 Task: Set the length of the major ticks on the chart to 24px.
Action: Mouse pressed left at (129, 259)
Screenshot: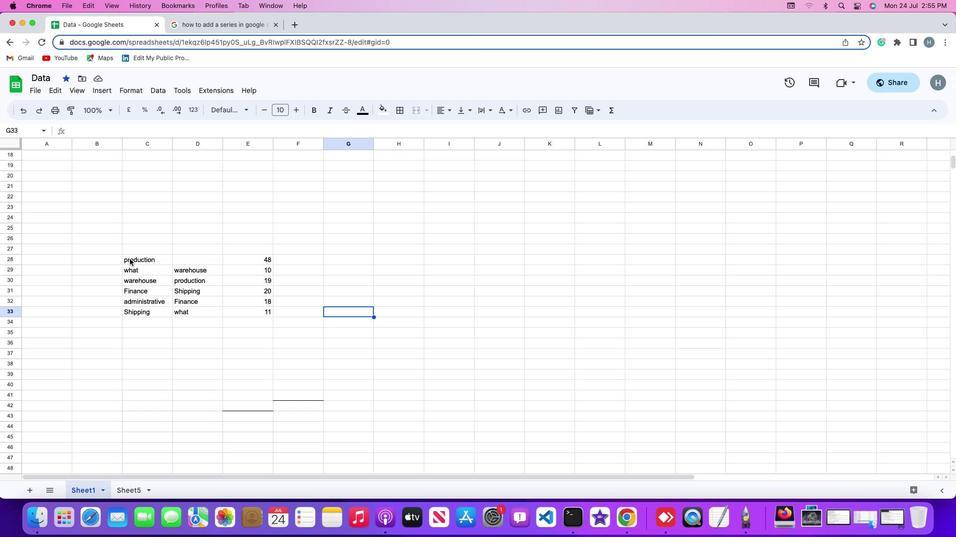 
Action: Mouse pressed left at (129, 259)
Screenshot: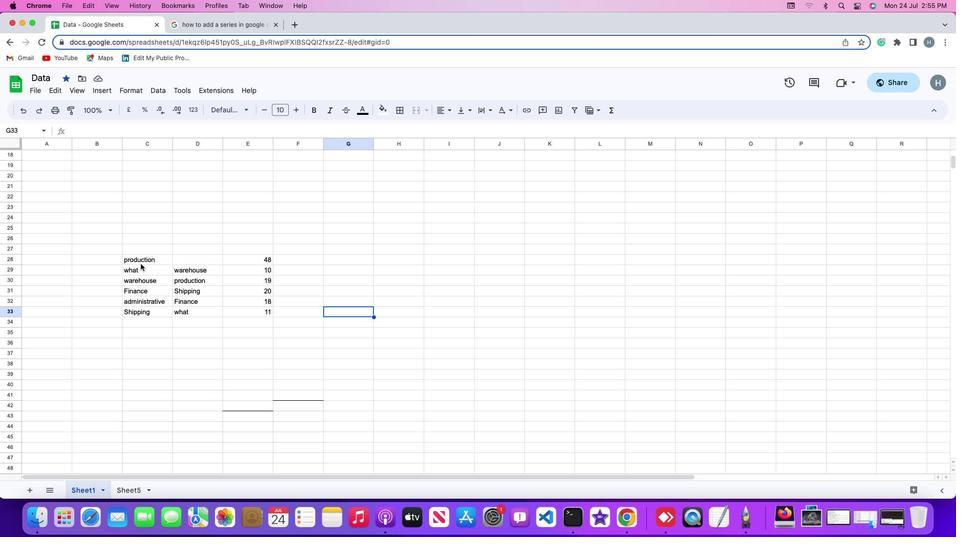 
Action: Mouse moved to (104, 91)
Screenshot: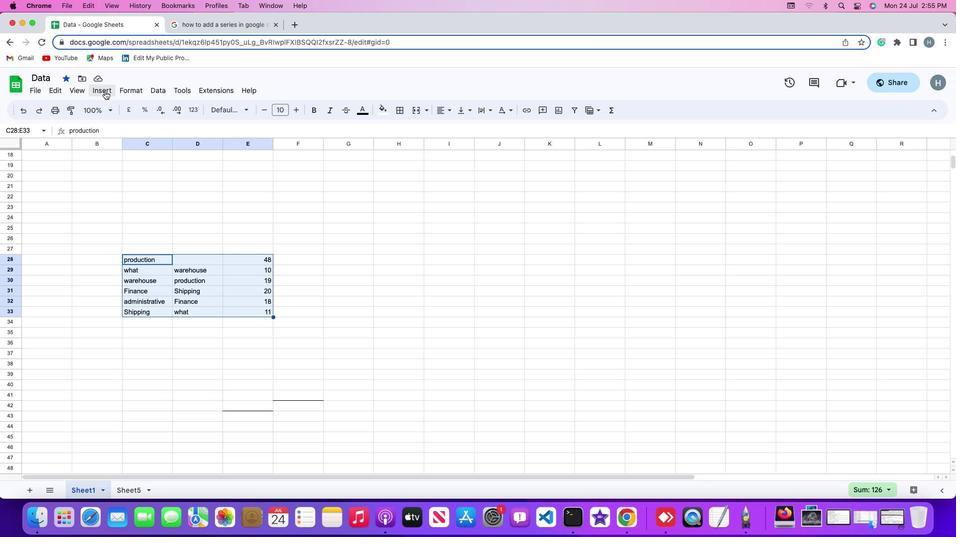 
Action: Mouse pressed left at (104, 91)
Screenshot: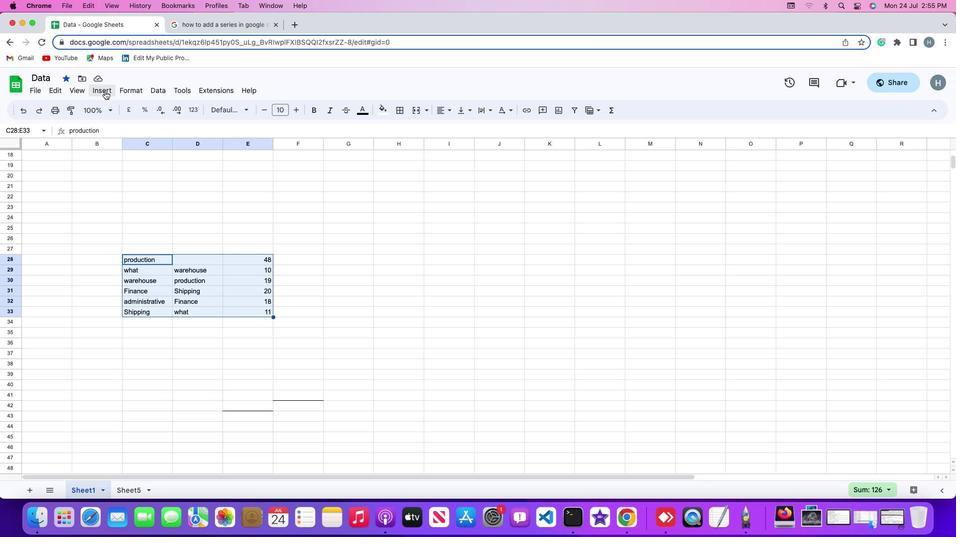 
Action: Mouse moved to (129, 179)
Screenshot: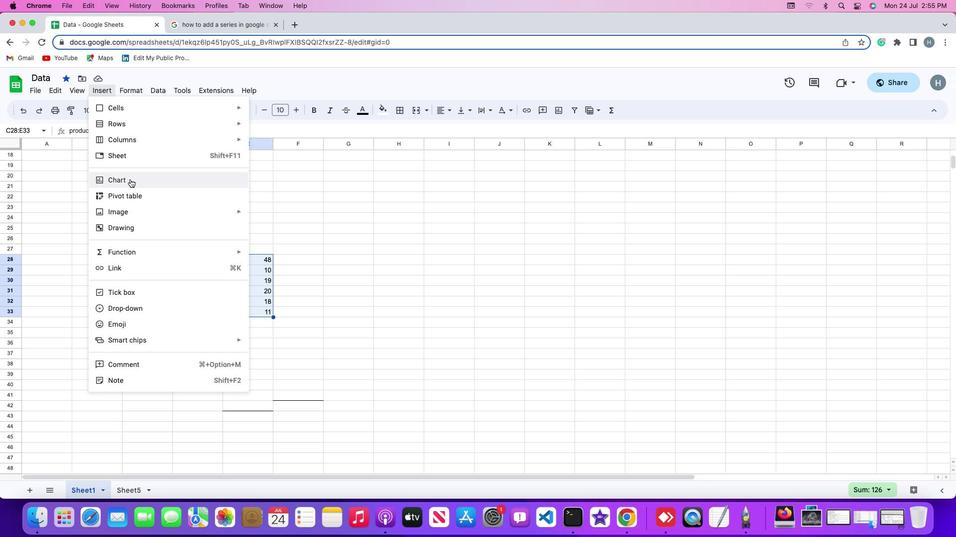 
Action: Mouse pressed left at (129, 179)
Screenshot: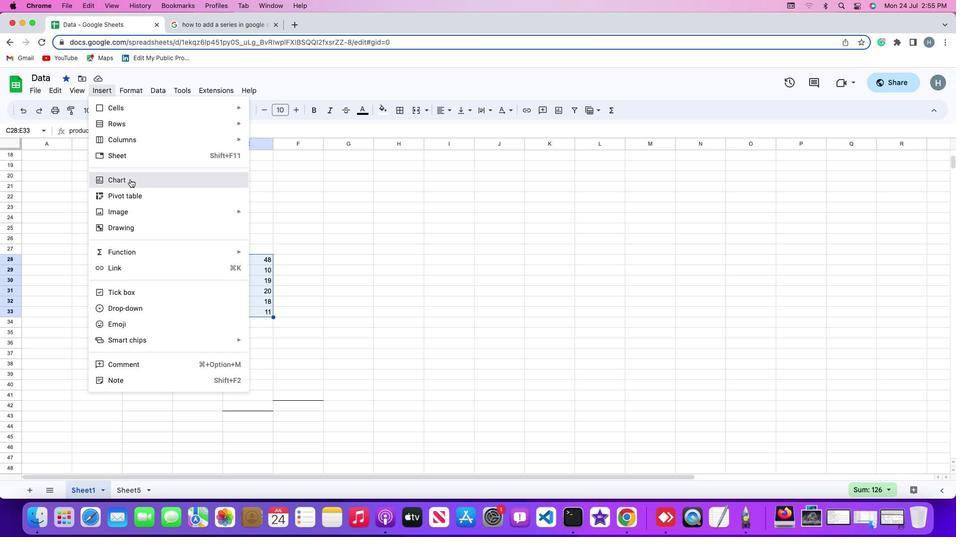 
Action: Mouse moved to (908, 136)
Screenshot: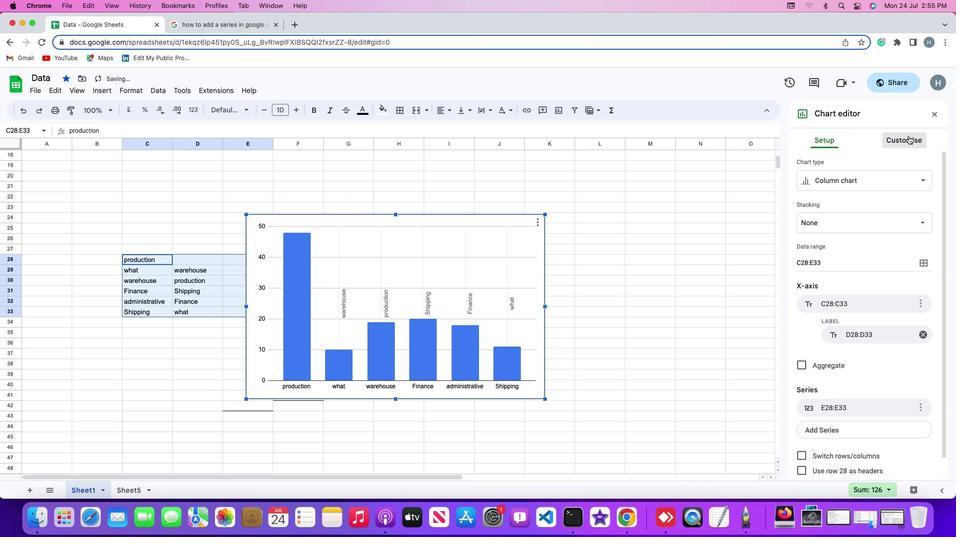 
Action: Mouse pressed left at (908, 136)
Screenshot: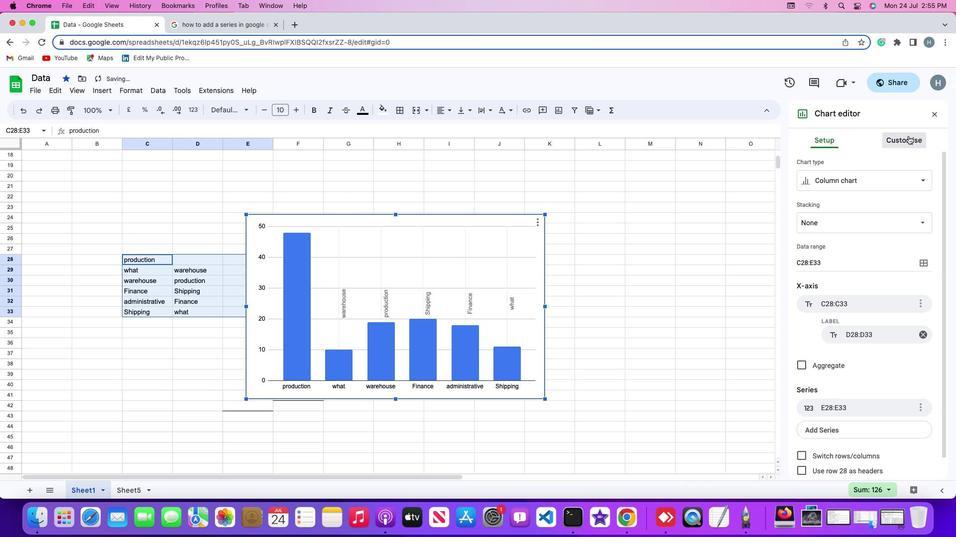 
Action: Mouse moved to (836, 349)
Screenshot: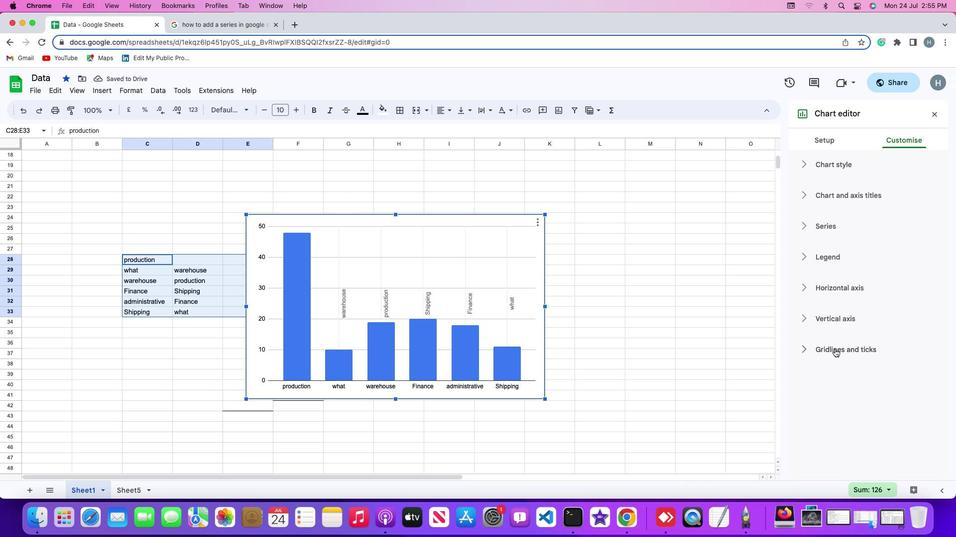 
Action: Mouse pressed left at (836, 349)
Screenshot: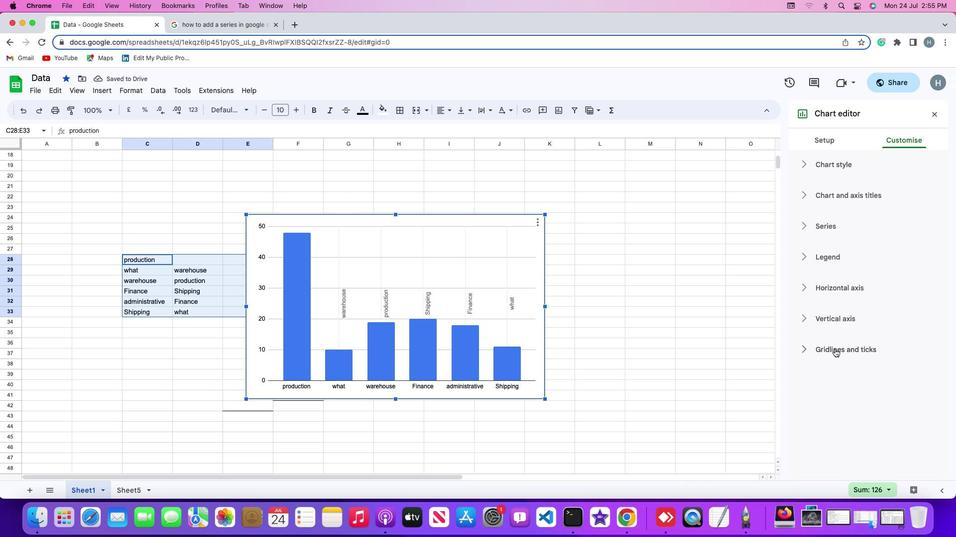 
Action: Mouse moved to (805, 407)
Screenshot: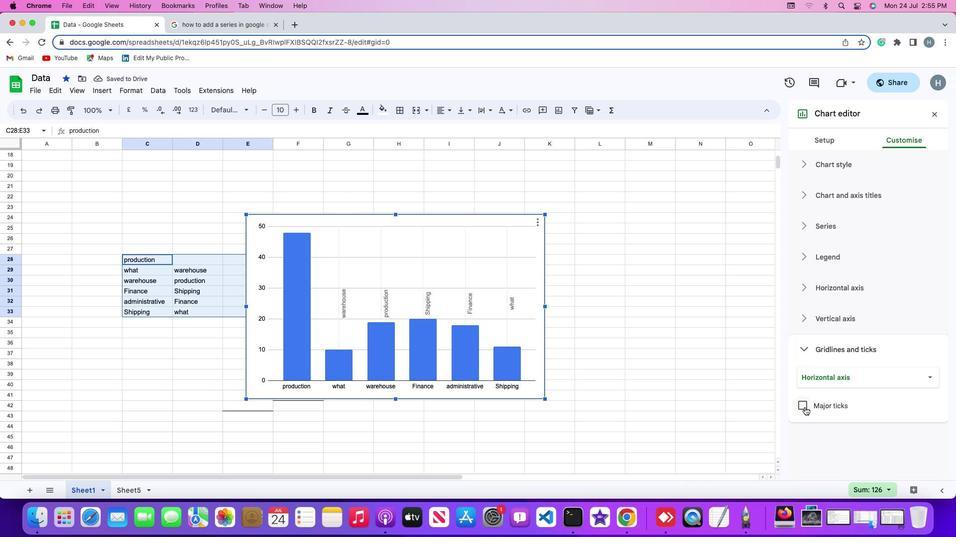 
Action: Mouse pressed left at (805, 407)
Screenshot: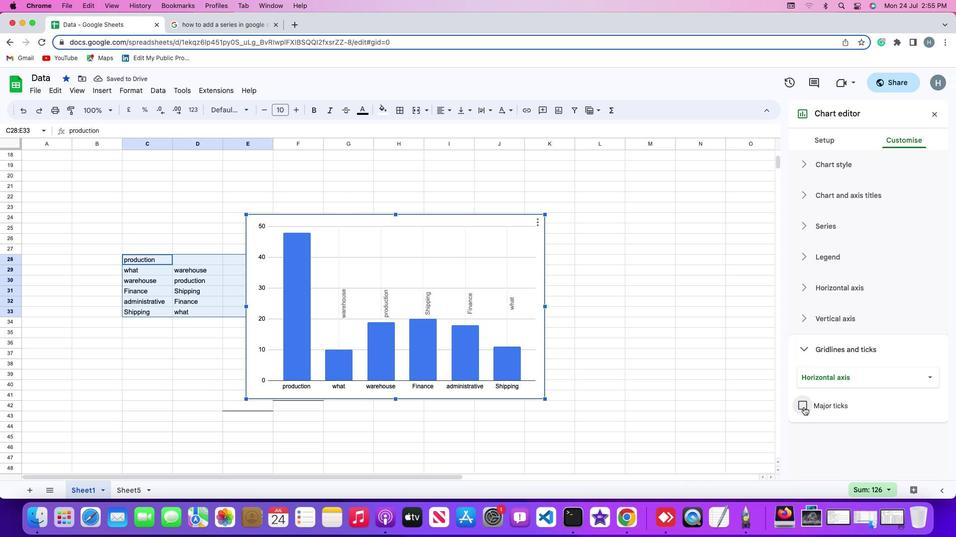 
Action: Mouse moved to (840, 431)
Screenshot: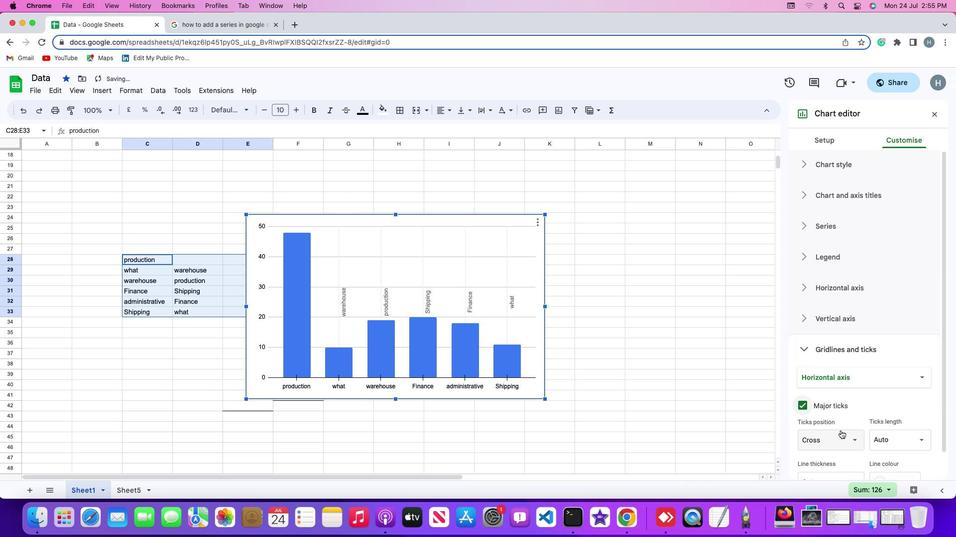 
Action: Mouse scrolled (840, 431) with delta (0, 0)
Screenshot: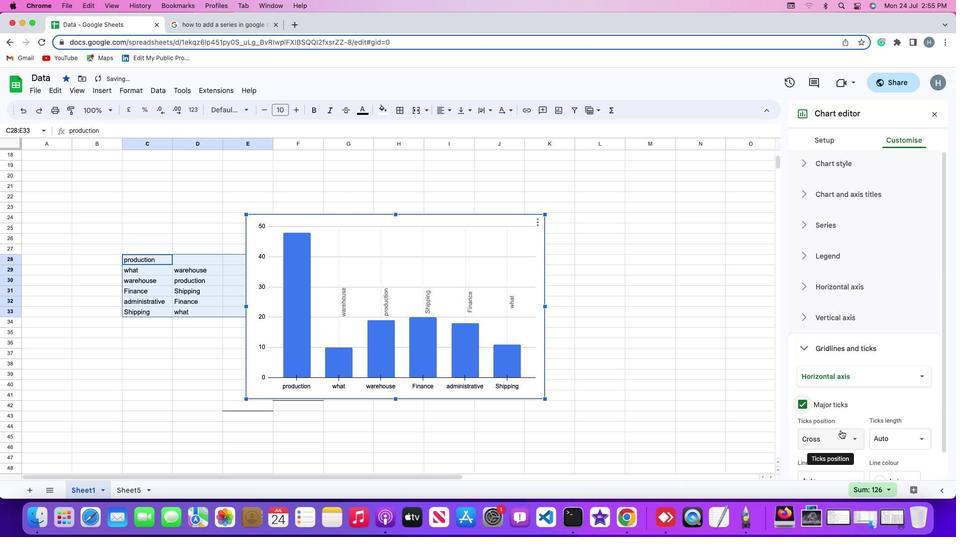 
Action: Mouse scrolled (840, 431) with delta (0, 0)
Screenshot: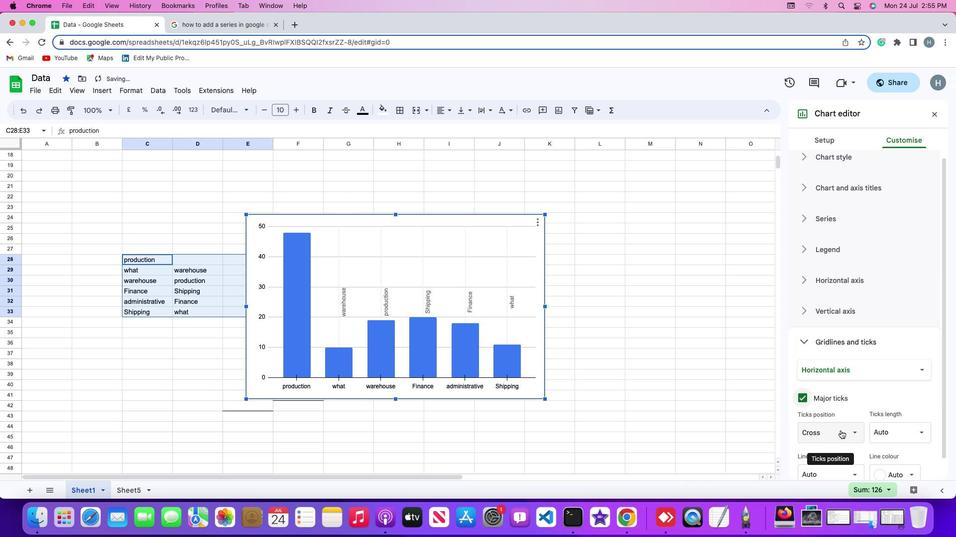 
Action: Mouse scrolled (840, 431) with delta (0, 0)
Screenshot: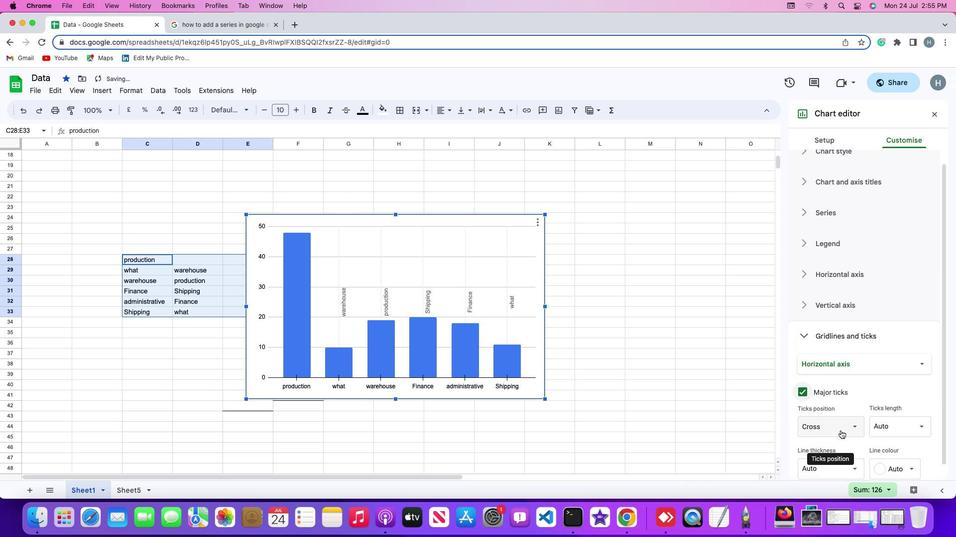 
Action: Mouse scrolled (840, 431) with delta (0, -1)
Screenshot: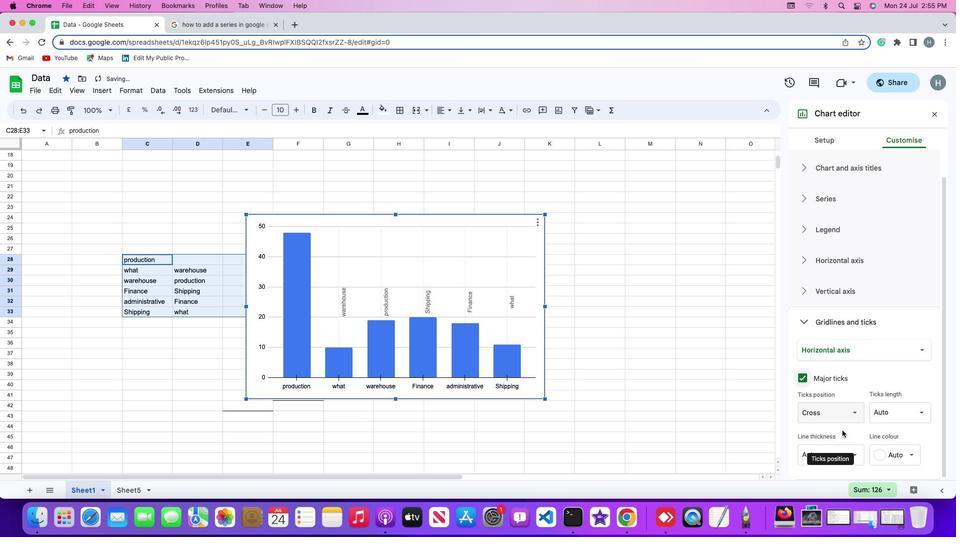 
Action: Mouse moved to (924, 409)
Screenshot: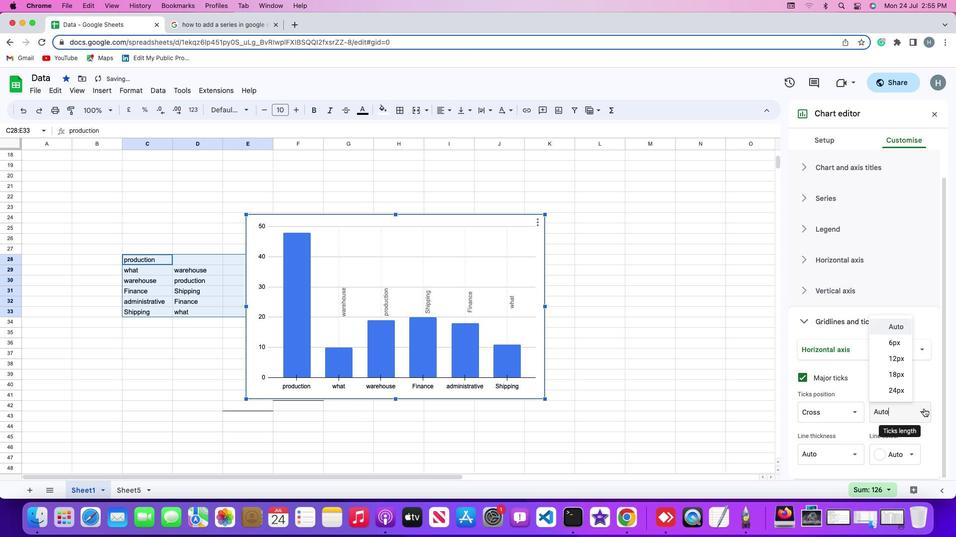 
Action: Mouse pressed left at (924, 409)
Screenshot: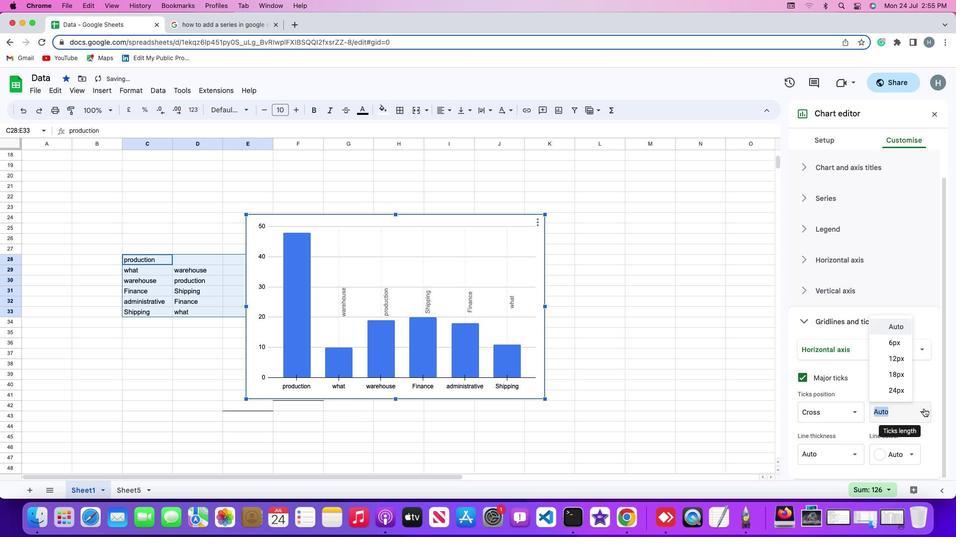 
Action: Mouse moved to (894, 391)
Screenshot: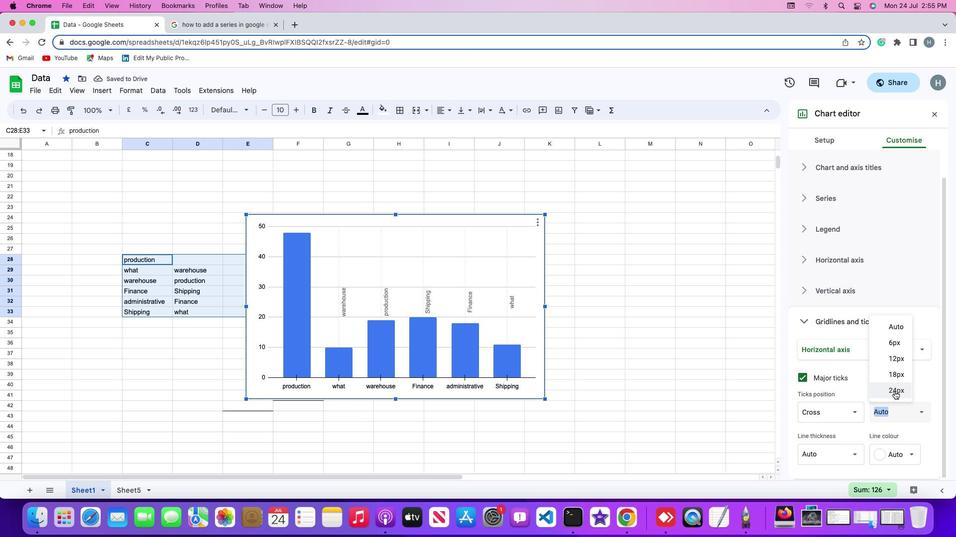 
Action: Mouse pressed left at (894, 391)
Screenshot: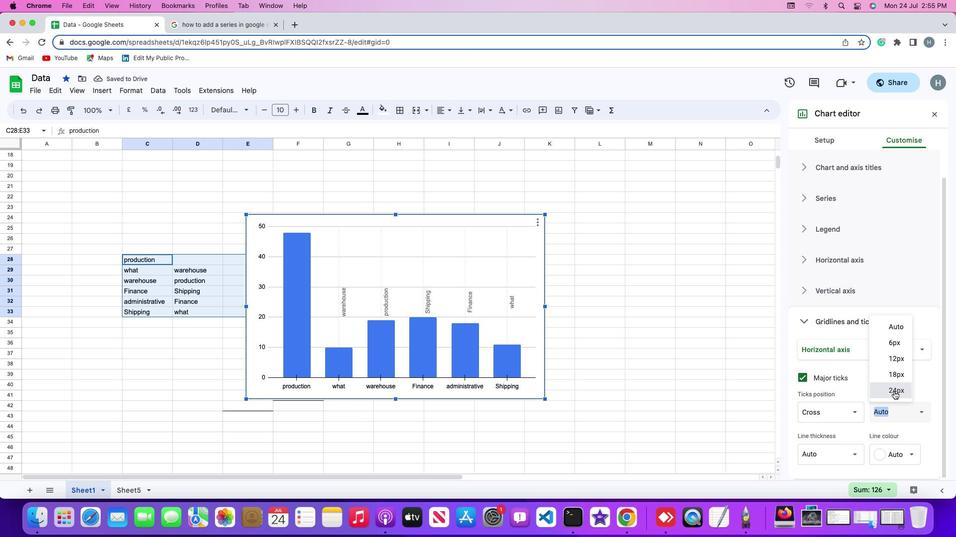 
Action: Mouse moved to (666, 322)
Screenshot: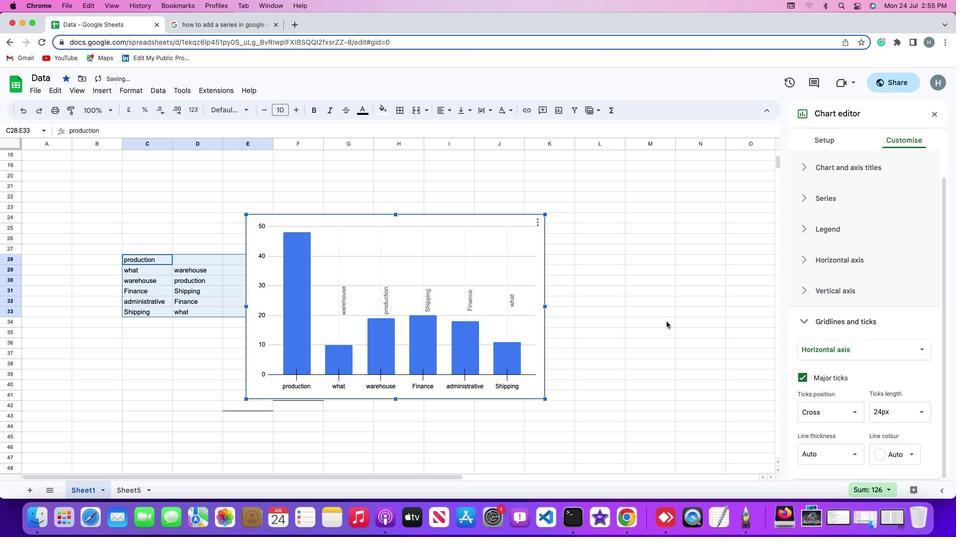 
